 Task: Open an excel sheet with  and write heading  Product price data  Add product name:-  ' TOMS Shoe, UGG Shoe, Wolverine Shoe, Z-Coil Shoe, Adidas shoe, Gucci T-shirt, Louis Vuitton bag, Zara Shirt, H&M jeans, Chanel perfume. ' in October Last week sales are  5000 to 5050. product price in between:-  5000 to 10000. Save page auditingQuarterlySales_2022
Action: Mouse moved to (242, 108)
Screenshot: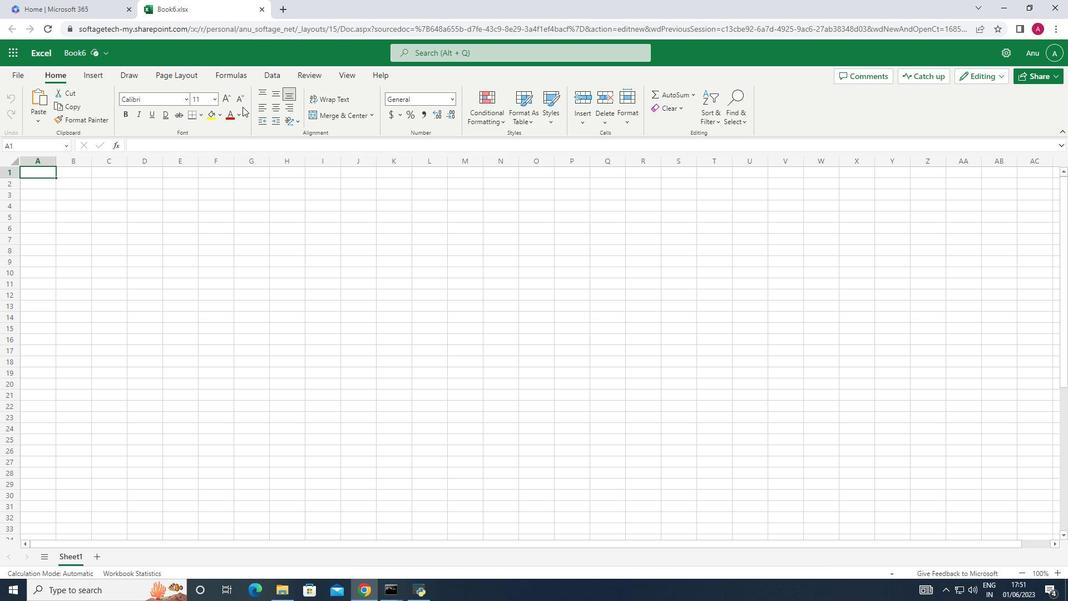 
Action: Key pressed <Key.shift>Product<Key.space><Key.shift_r>Price<Key.space><Key.shift>Data<Key.down><Key.shift_r>Name<Key.down><Key.shift><Key.shift><Key.shift>TOMS<Key.down><Key.up><Key.delete><Key.shift>T<Key.shift_r>O<Key.shift_r>M<Key.shift>S<Key.space><Key.shift>Shoe<Key.down><Key.shift>UGG<Key.space><Key.shift><Key.shift>Shoe<Key.down><Key.shift>Wolverine<Key.space><Key.shift>Shoe<Key.down><Key.shift>Z-<Key.shift>Coil<Key.space><Key.shift>Shoe<Key.down><Key.shift>Adidas<Key.space><Key.shift>Shoe<Key.down><Key.shift><Key.shift><Key.shift><Key.shift><Key.shift><Key.shift><Key.shift>Gucci<Key.space><Key.shift_r><Key.shift_r><Key.shift_r><Key.shift_r><Key.shift_r><Key.shift_r><Key.shift_r><Key.shift_r><Key.shift_r><Key.shift_r><Key.shift_r><Key.shift_r><Key.shift_r><Key.shift_r><Key.shift_r><Key.shift_r><Key.shift_r><Key.shift_r><Key.shift_r><Key.shift_r><Key.shift_r><Key.shift_r><Key.shift_r><Key.shift_r><Key.shift_r><Key.shift_r><Key.shift_r><Key.shift_r><Key.shift_r><Key.shift_r><Key.shift_r><Key.shift_r><Key.shift_r>T-<Key.shift>Shirt<Key.down><Key.shift_r>Louis<Key.space><Key.shift><Key.shift><Key.shift><Key.shift><Key.shift><Key.shift><Key.shift><Key.shift><Key.shift><Key.shift>Vuitton<Key.space>bag<Key.down><Key.shift>Zara<Key.space><Key.shift>Shirt<Key.down><Key.shift_r><Key.shift_r><Key.shift_r><Key.shift_r><Key.shift_r><Key.shift_r><Key.shift_r><Key.shift_r><Key.shift_r><Key.shift_r>H<Key.shift>&<Key.shift_r>M<Key.space>jeans<Key.down><Key.shift><Key.shift><Key.shift><Key.shift><Key.shift>Chanel<Key.space>perfume
Screenshot: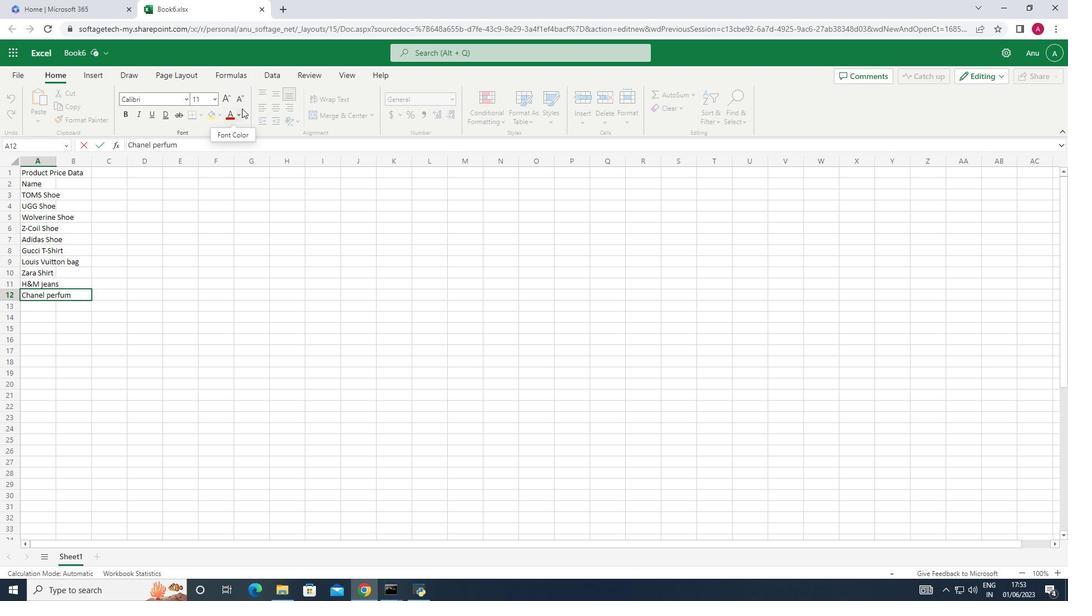 
Action: Mouse moved to (106, 185)
Screenshot: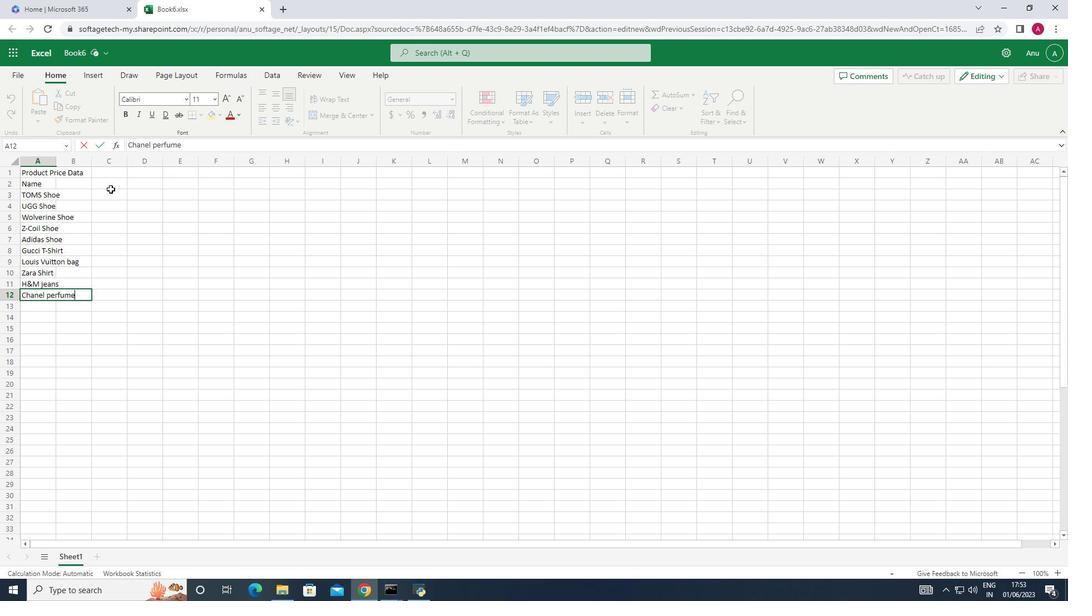 
Action: Mouse pressed left at (106, 185)
Screenshot: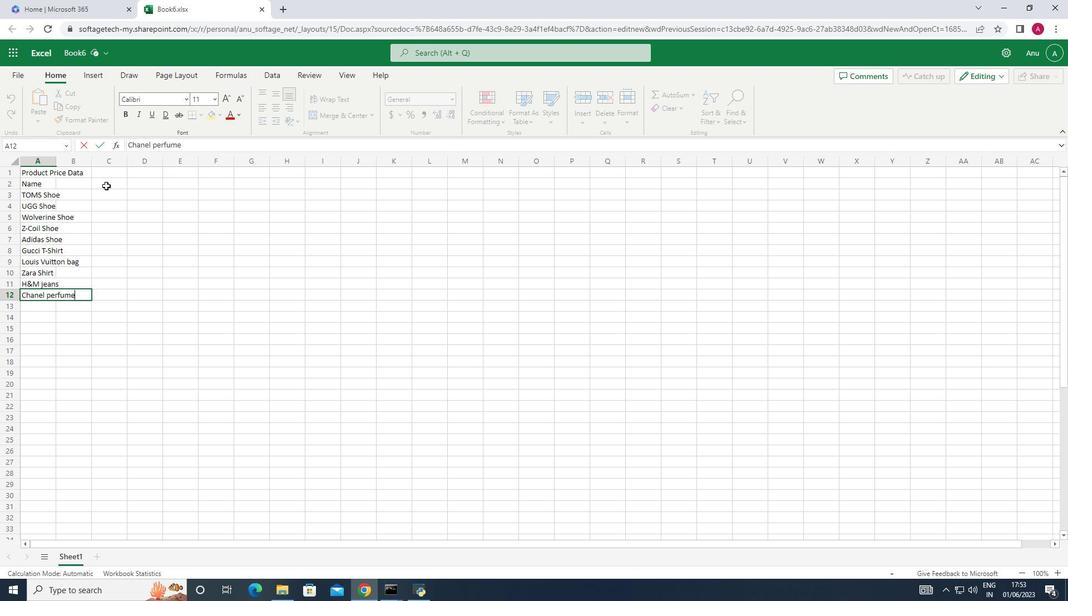 
Action: Mouse moved to (81, 185)
Screenshot: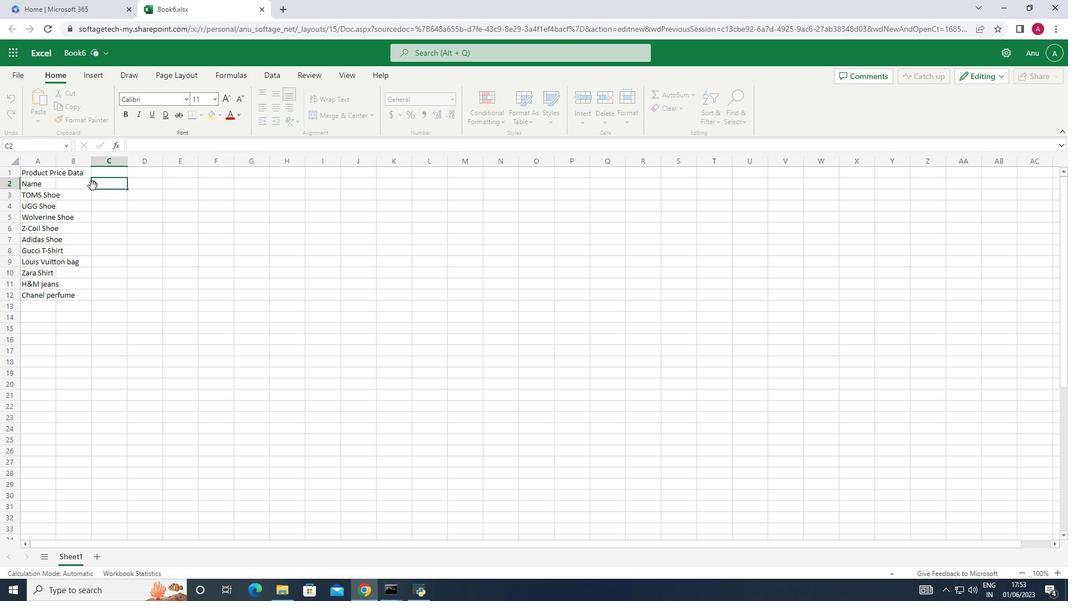 
Action: Mouse pressed left at (81, 185)
Screenshot: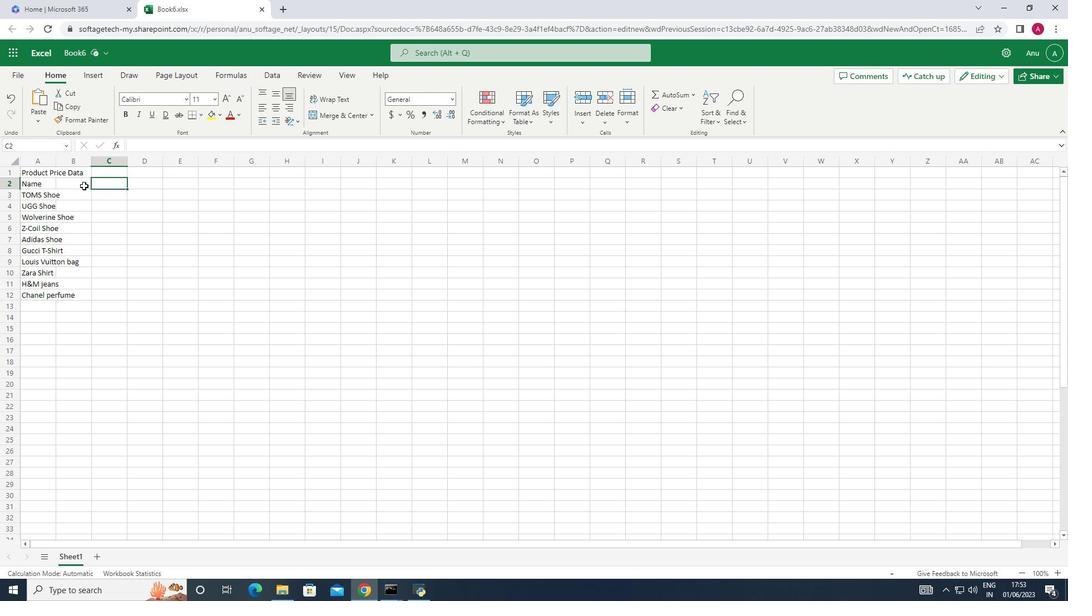 
Action: Mouse moved to (53, 161)
Screenshot: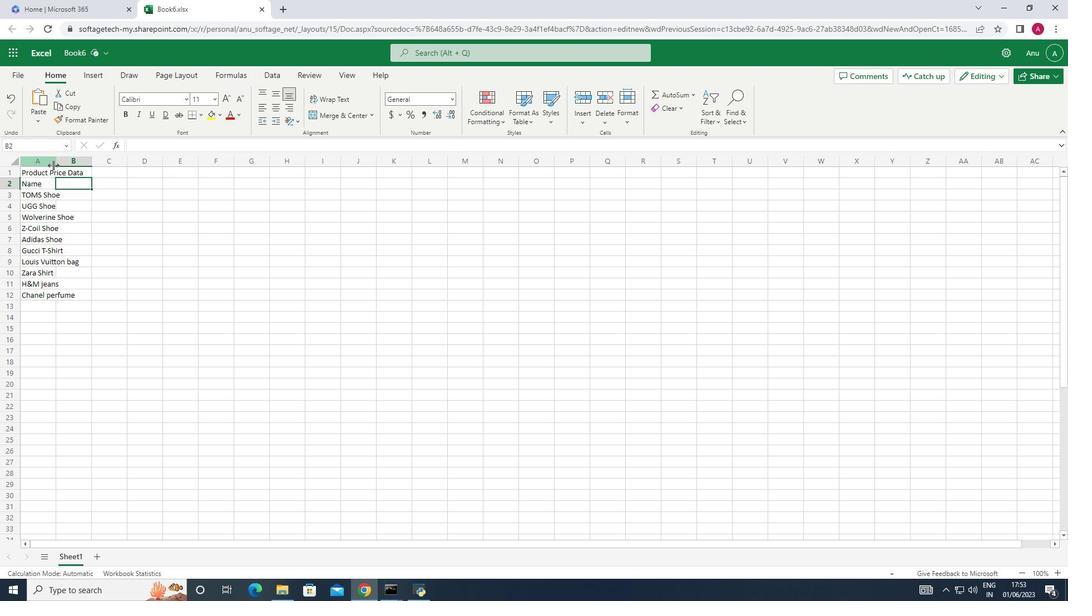 
Action: Mouse pressed left at (53, 161)
Screenshot: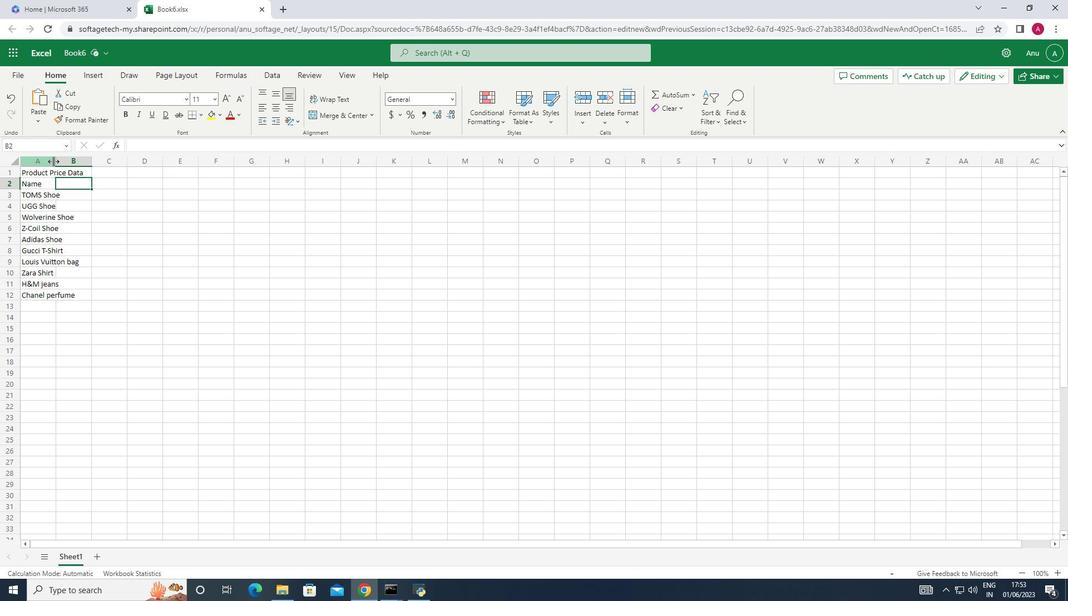 
Action: Mouse pressed left at (53, 161)
Screenshot: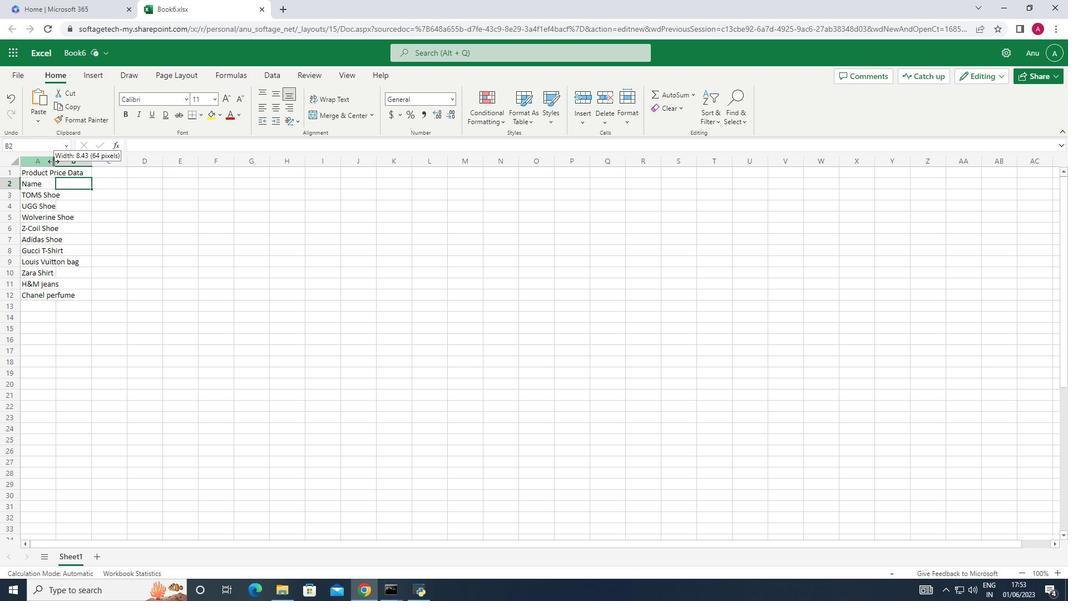 
Action: Mouse moved to (106, 182)
Screenshot: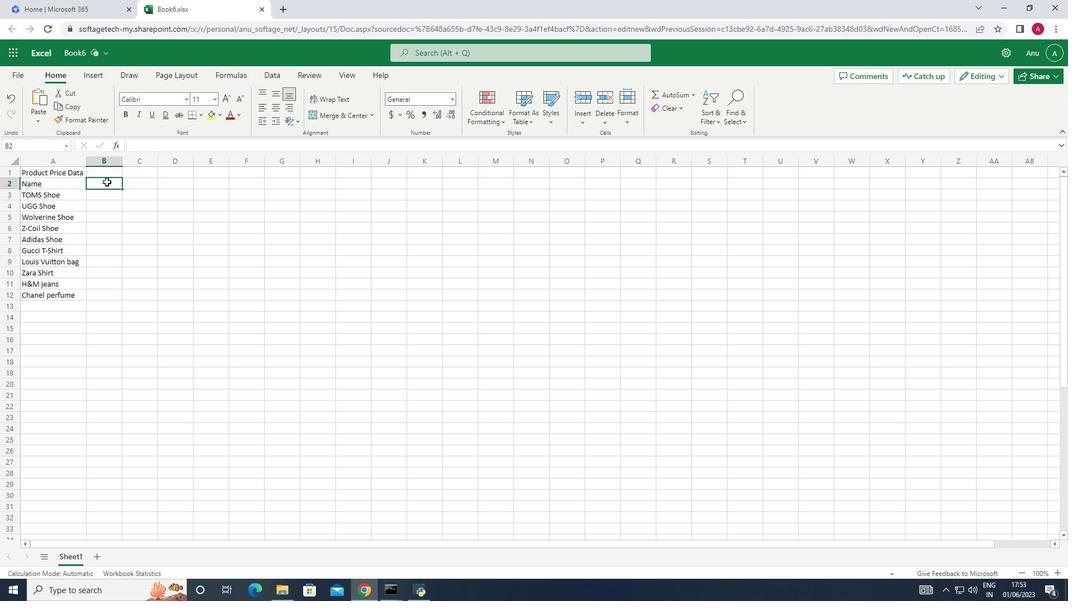 
Action: Key pressed <Key.shift_r>October<Key.space><Key.shift_r>Last<Key.space><Key.shift>Week<Key.space><Key.shift>Sales<Key.down>5000<Key.down>5010<Key.down>5011<Key.down>5015<Key.down>5020<Key.down>5022<Key.down>2<Key.backspace>5023<Key.down>5040<Key.down>5045<Key.down>5050
Screenshot: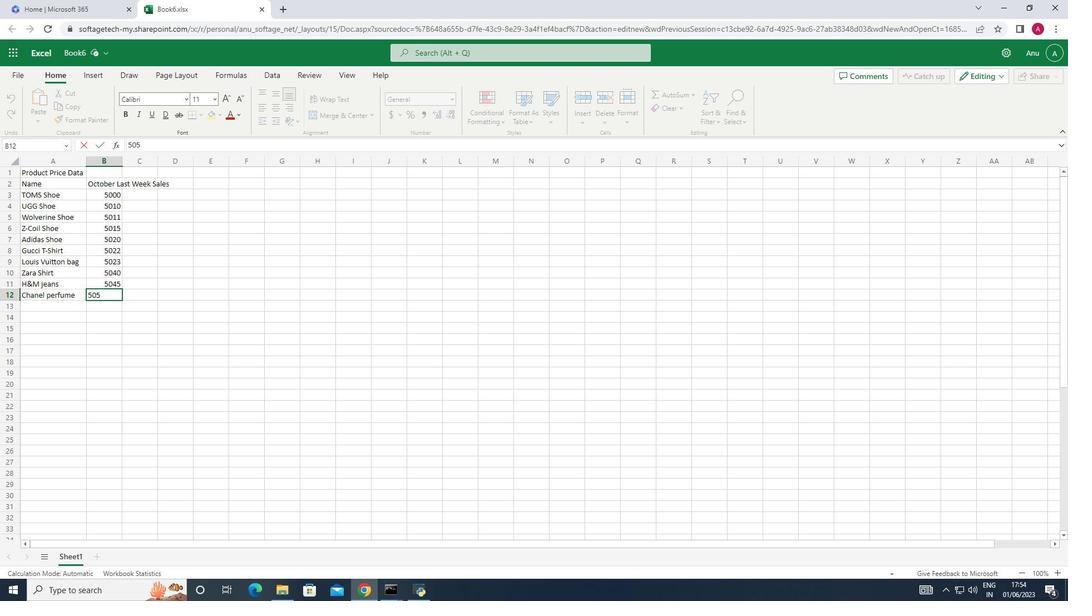 
Action: Mouse moved to (121, 161)
Screenshot: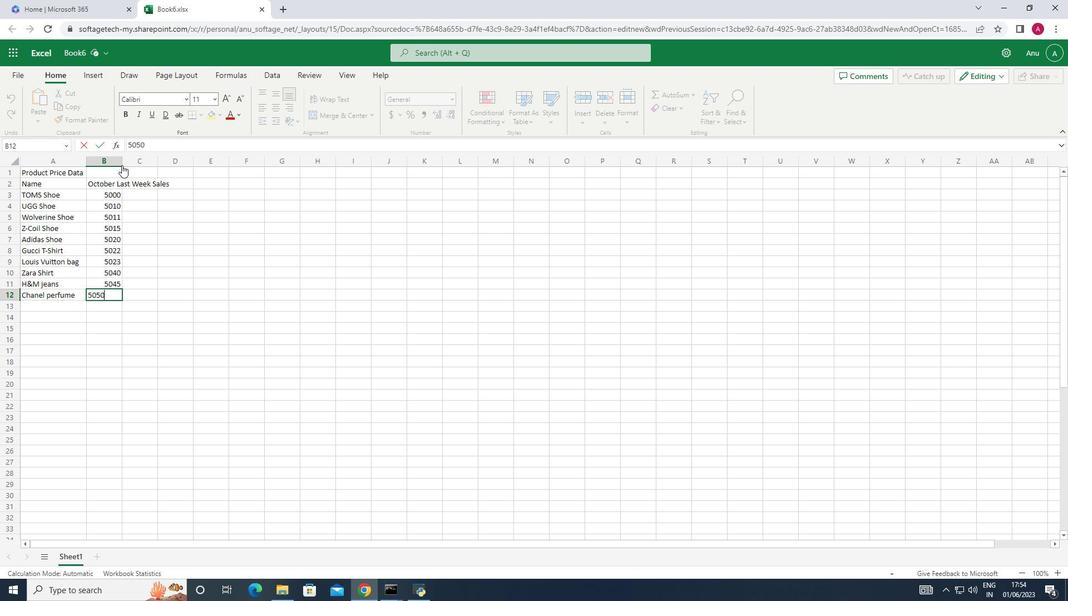 
Action: Mouse pressed left at (121, 161)
Screenshot: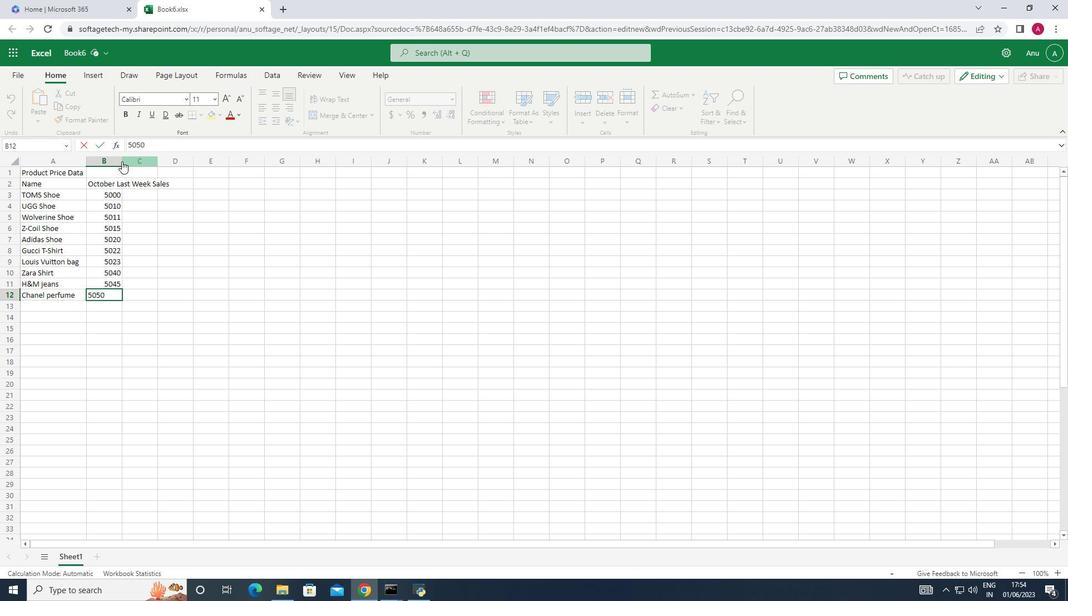 
Action: Mouse moved to (121, 155)
Screenshot: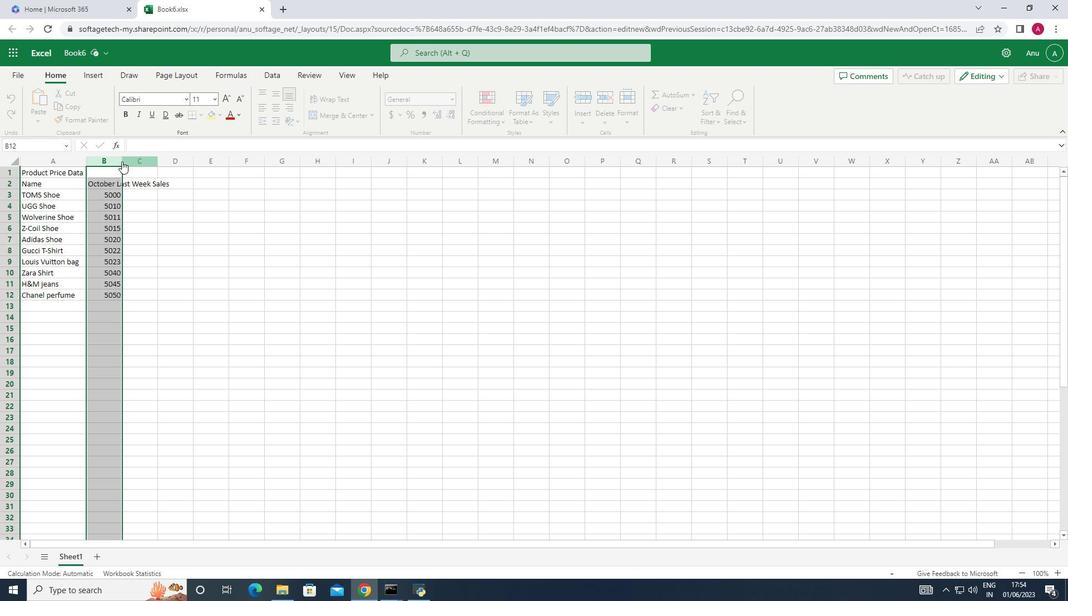 
Action: Mouse pressed left at (121, 155)
Screenshot: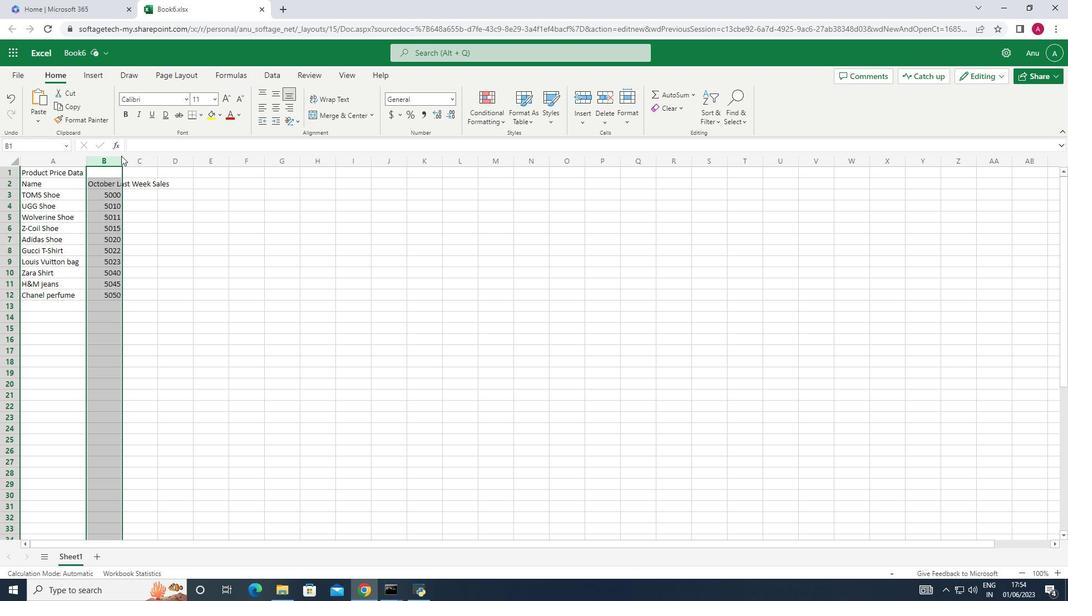 
Action: Mouse moved to (121, 159)
Screenshot: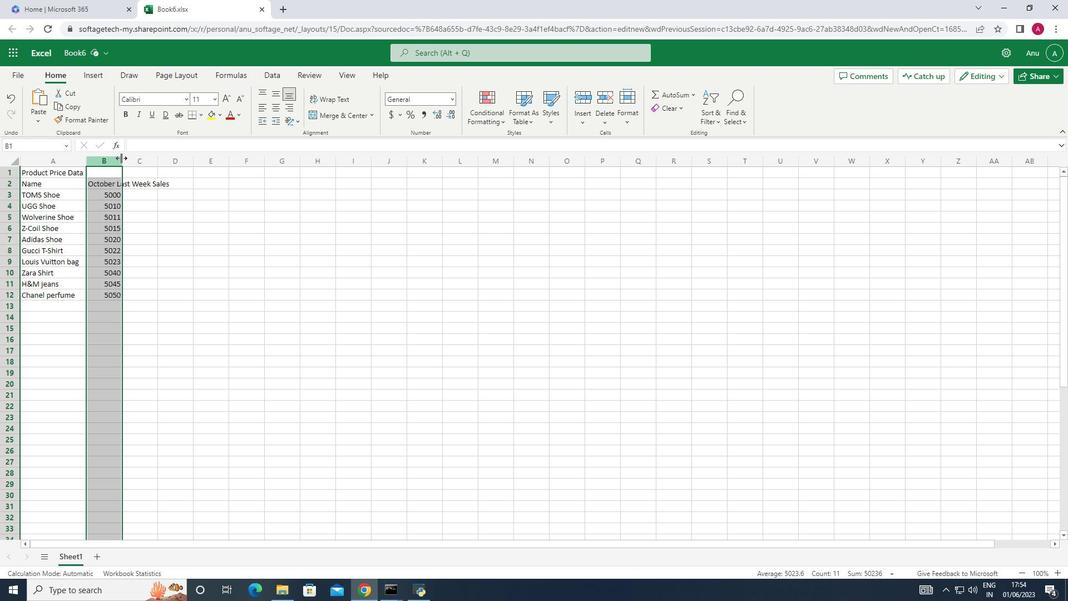 
Action: Mouse pressed left at (121, 159)
Screenshot: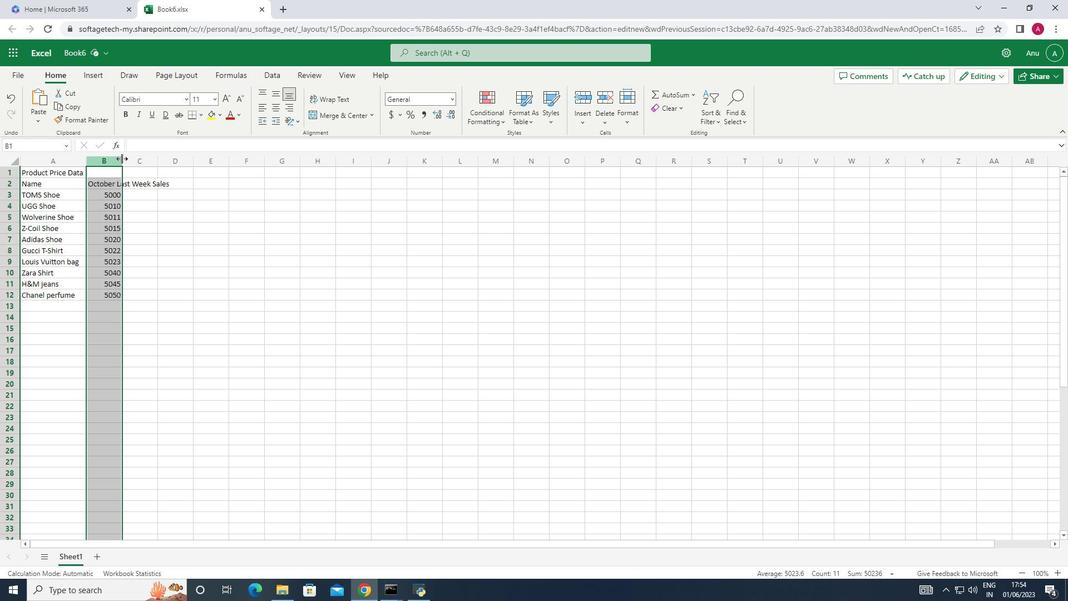 
Action: Mouse pressed left at (121, 159)
Screenshot: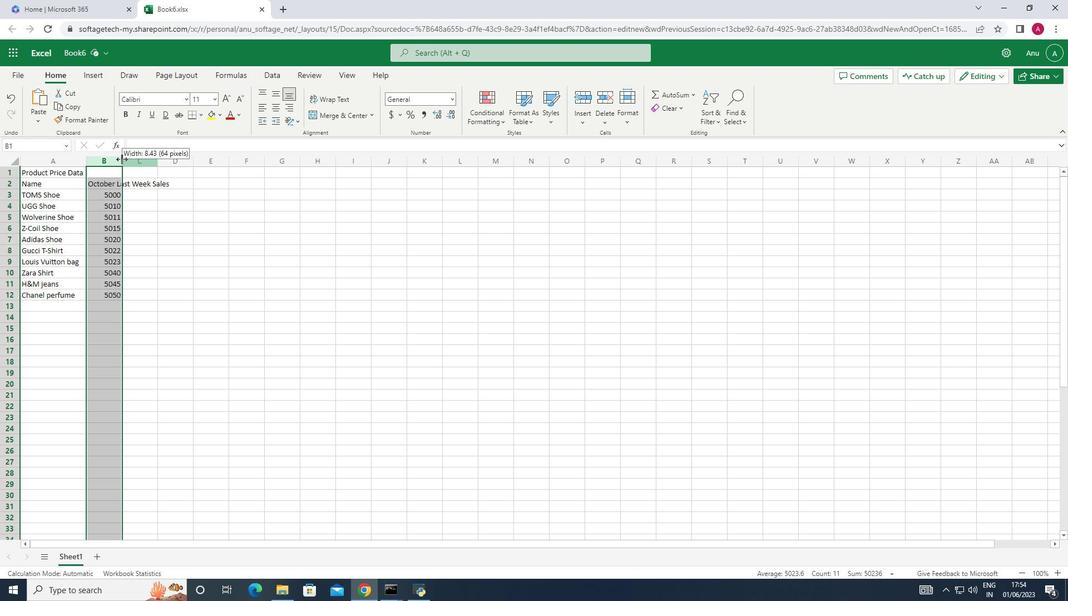 
Action: Mouse moved to (190, 186)
Screenshot: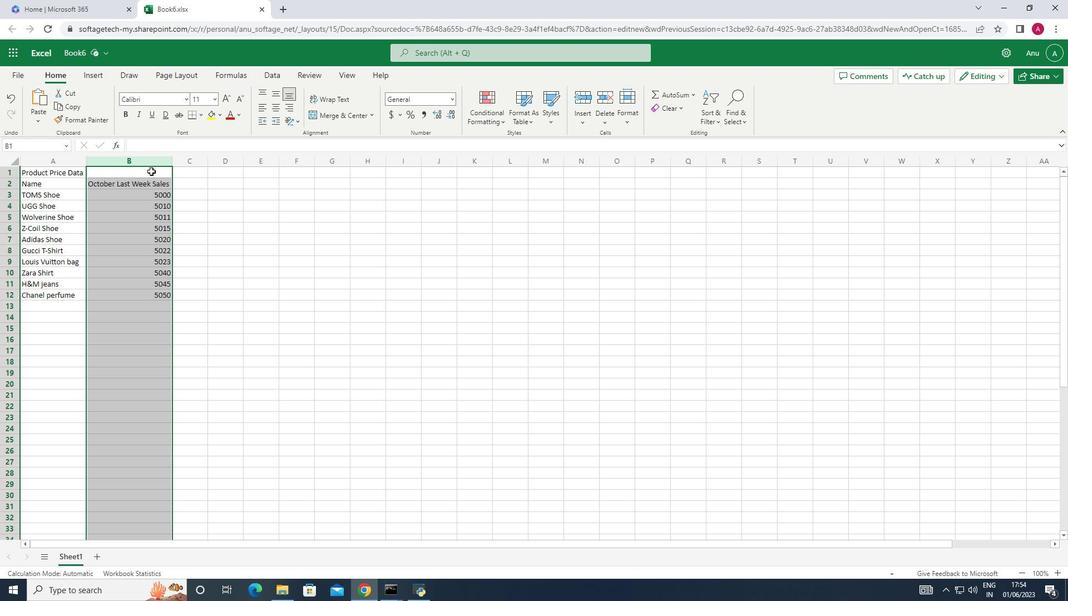 
Action: Mouse pressed left at (190, 186)
Screenshot: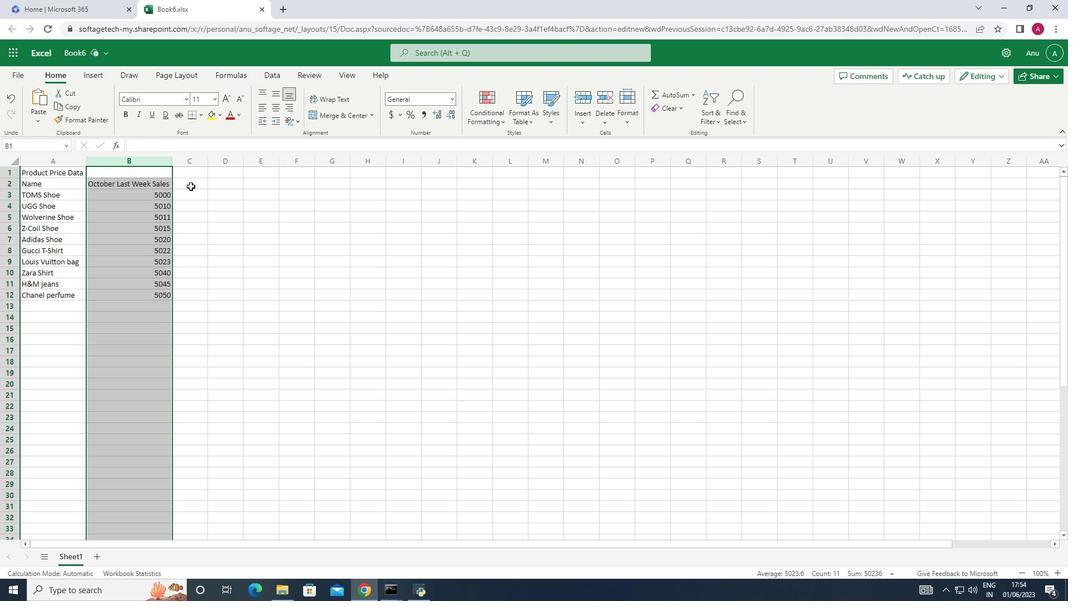 
Action: Key pressed <Key.shift_r>Product<Key.space><Key.shift_r>Price<Key.down>5000<Key.down>5500<Key.down>6000<Key.down>6500<Key.down>7000<Key.down>7200<Key.down>8000<Key.down>8800<Key.down>9000<Key.down>9500
Screenshot: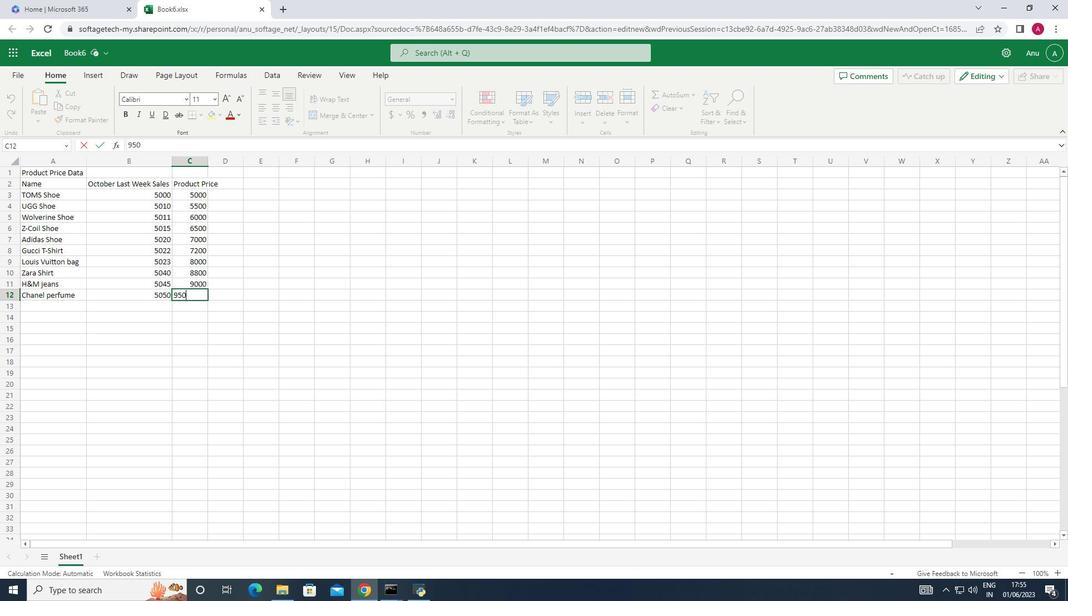 
Action: Mouse moved to (265, 216)
Screenshot: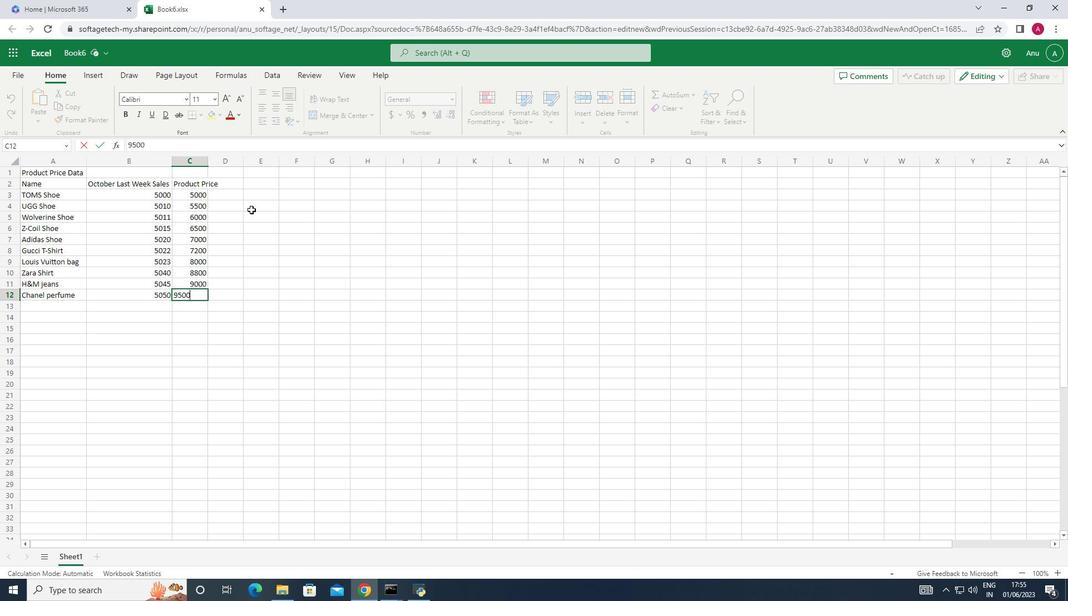 
Action: Mouse pressed left at (265, 216)
Screenshot: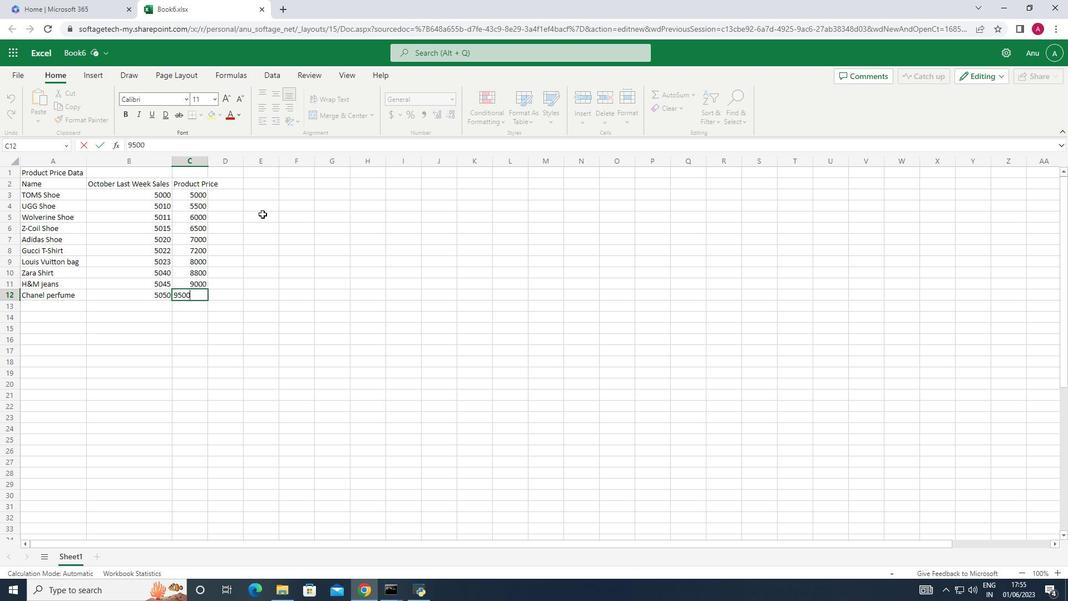 
Action: Mouse moved to (209, 157)
Screenshot: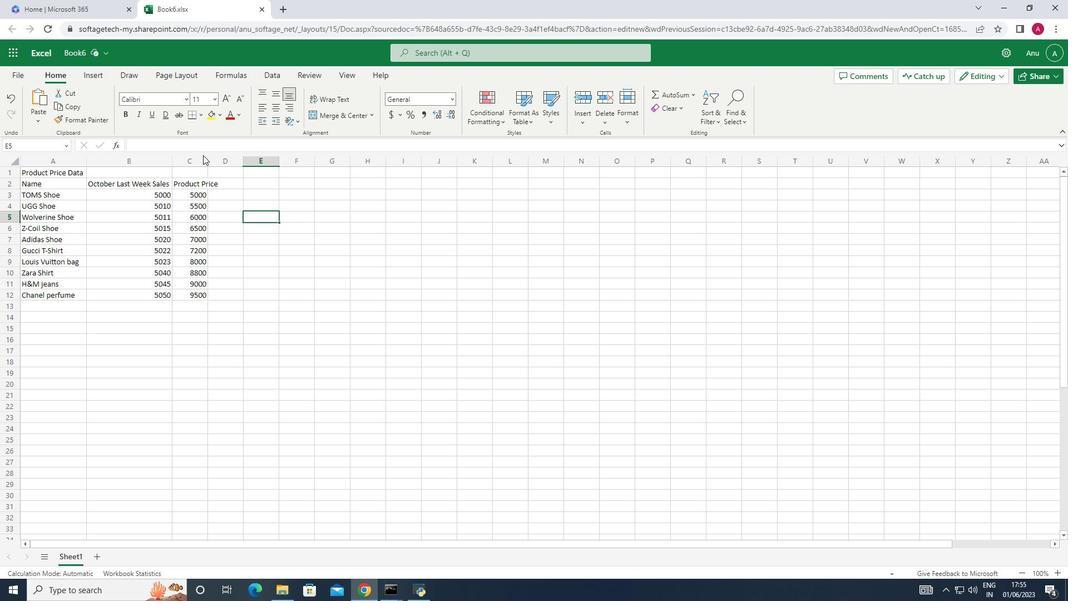 
Action: Mouse pressed left at (209, 157)
Screenshot: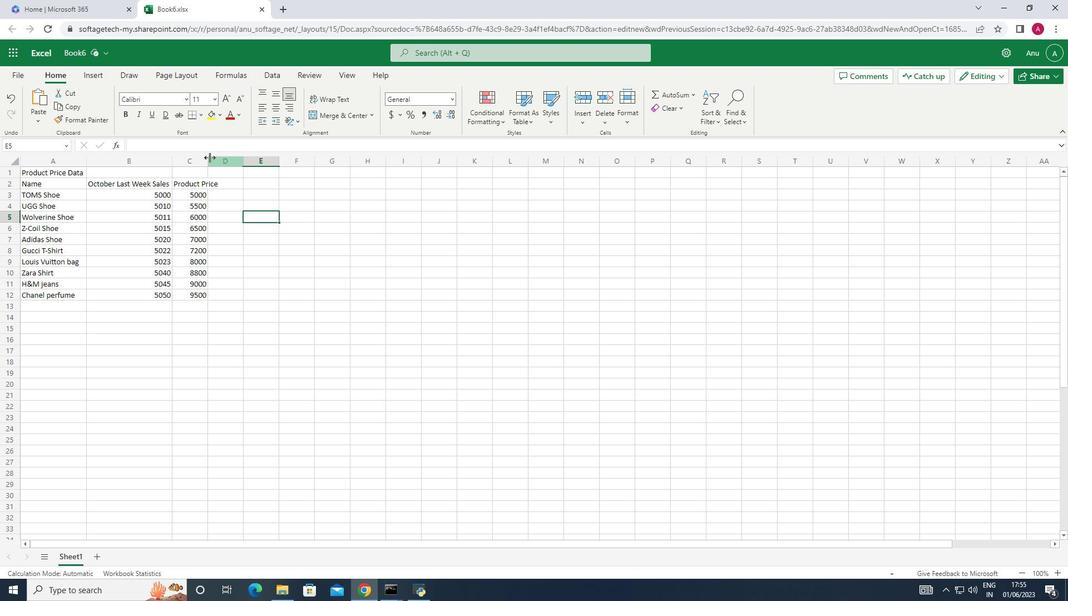 
Action: Mouse pressed left at (209, 157)
Screenshot: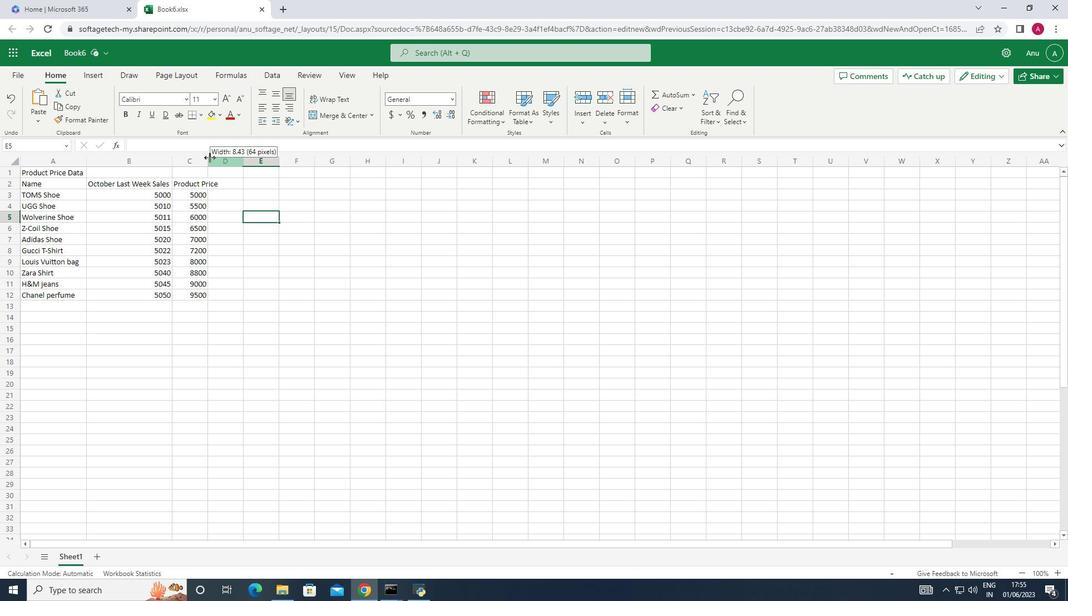 
Action: Mouse moved to (14, 75)
Screenshot: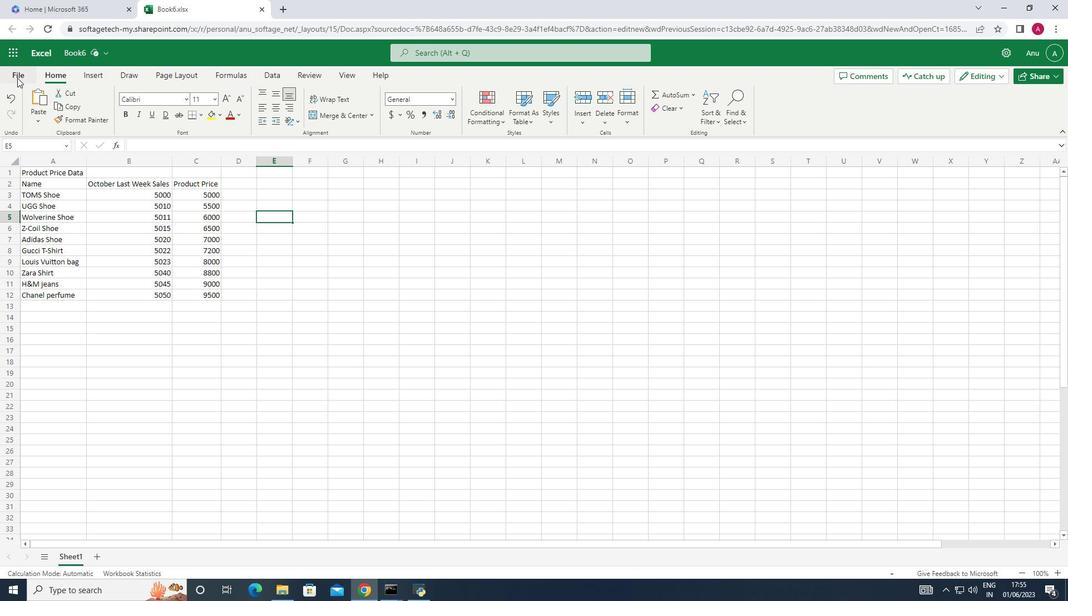 
Action: Mouse pressed left at (14, 75)
Screenshot: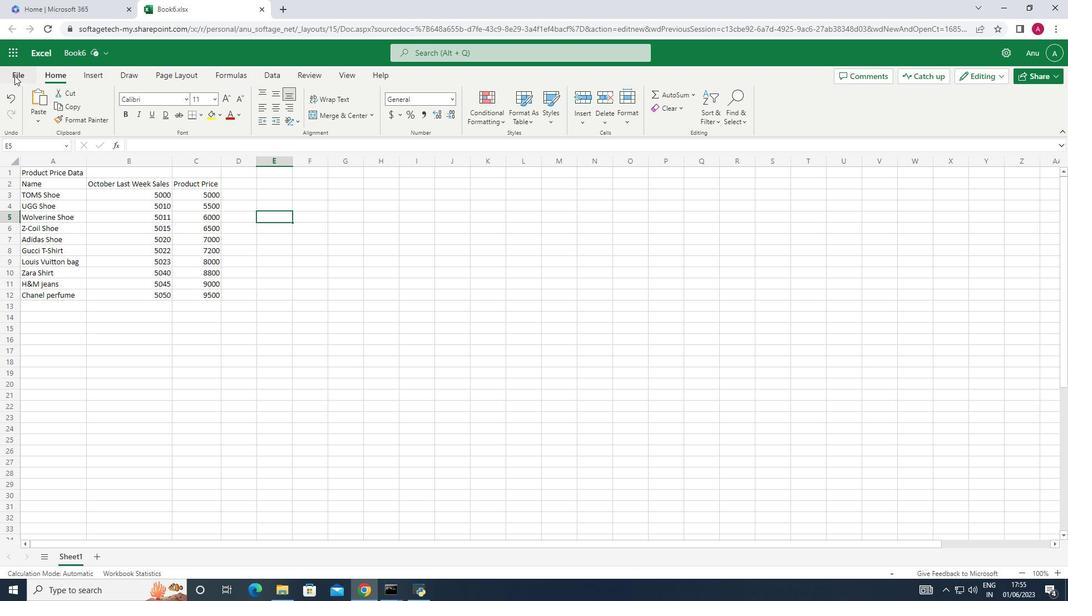 
Action: Mouse moved to (51, 180)
Screenshot: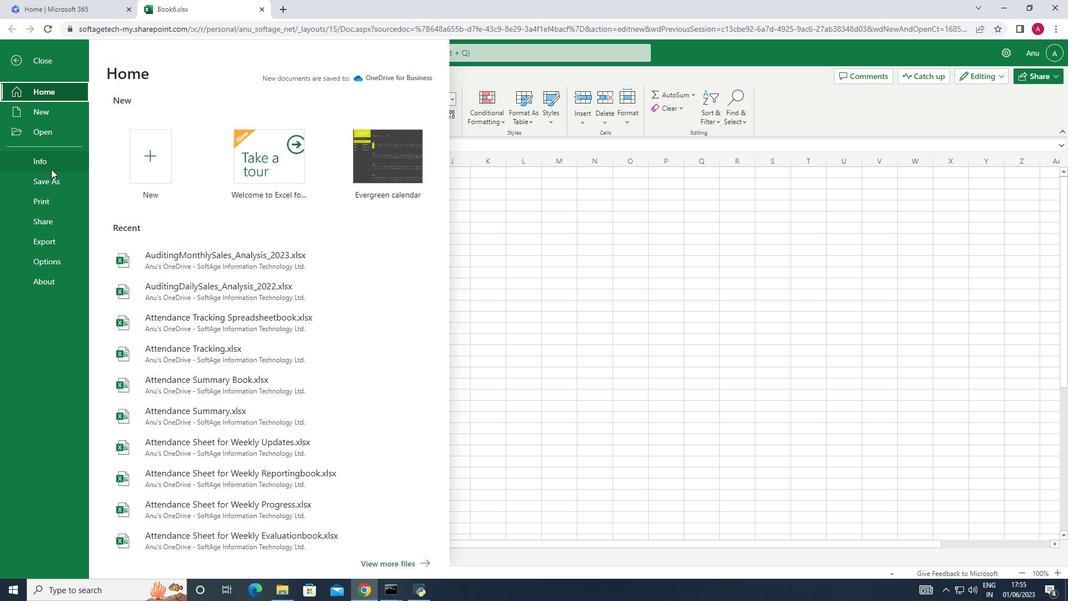 
Action: Mouse pressed left at (51, 180)
Screenshot: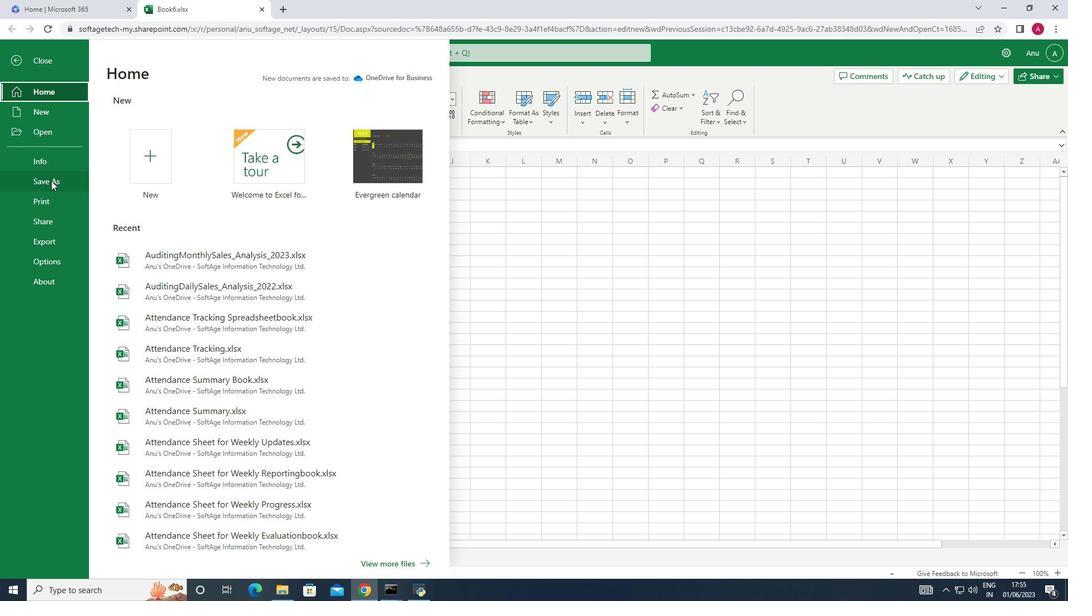 
Action: Mouse moved to (139, 148)
Screenshot: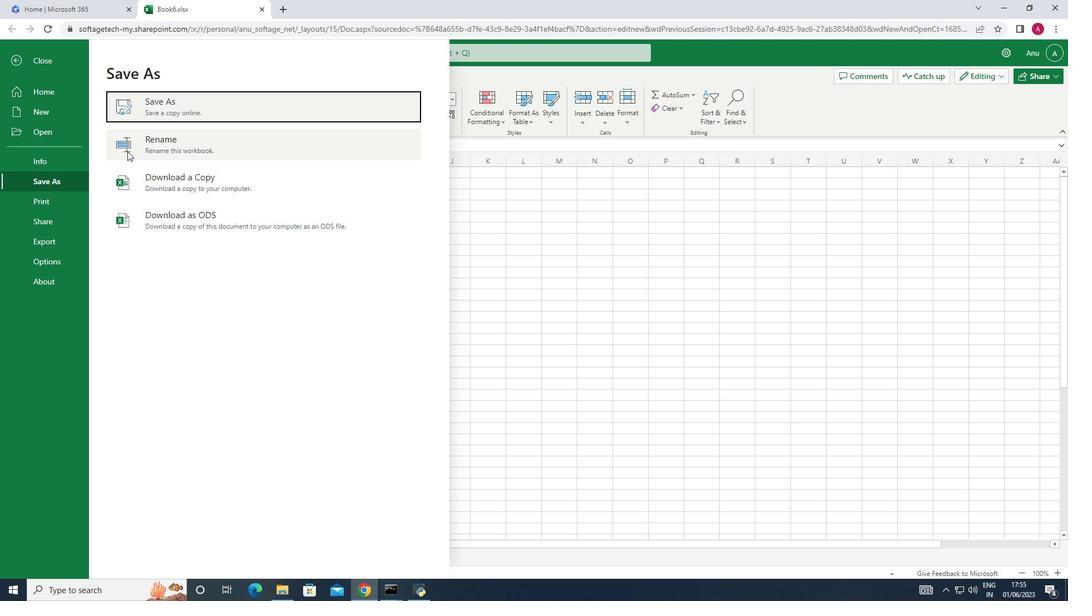 
Action: Mouse pressed left at (139, 148)
Screenshot: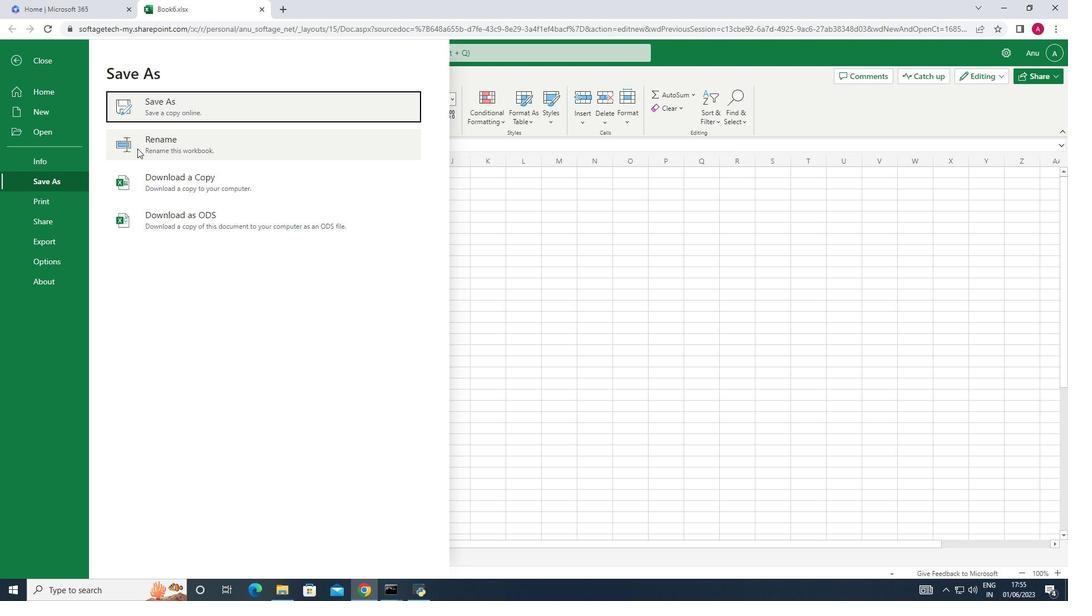 
Action: Mouse moved to (79, 101)
Screenshot: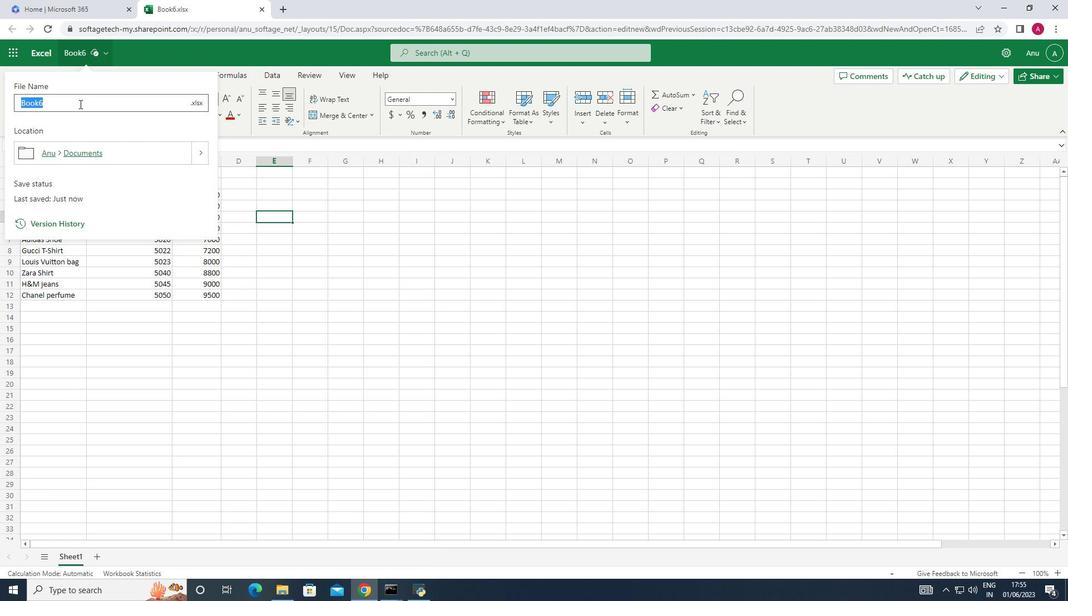 
Action: Key pressed <Key.shift>Auditing<Key.shift>Quarterly<Key.shift>Sales<Key.shift_r>_2022<Key.enter>
Screenshot: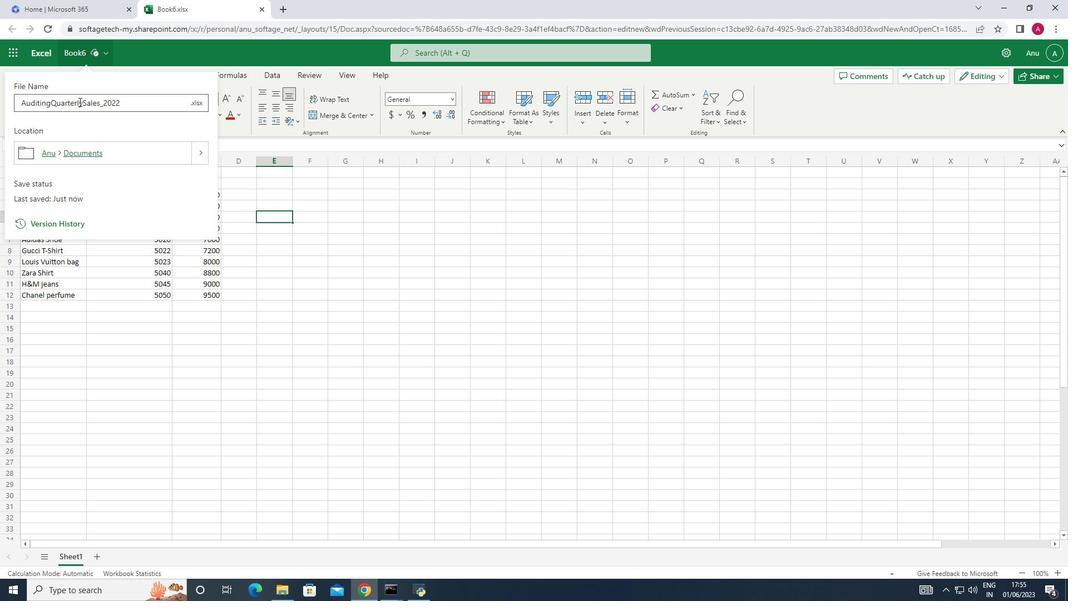 
